 Task: Change curved connector line to dashed dotted.
Action: Mouse moved to (433, 242)
Screenshot: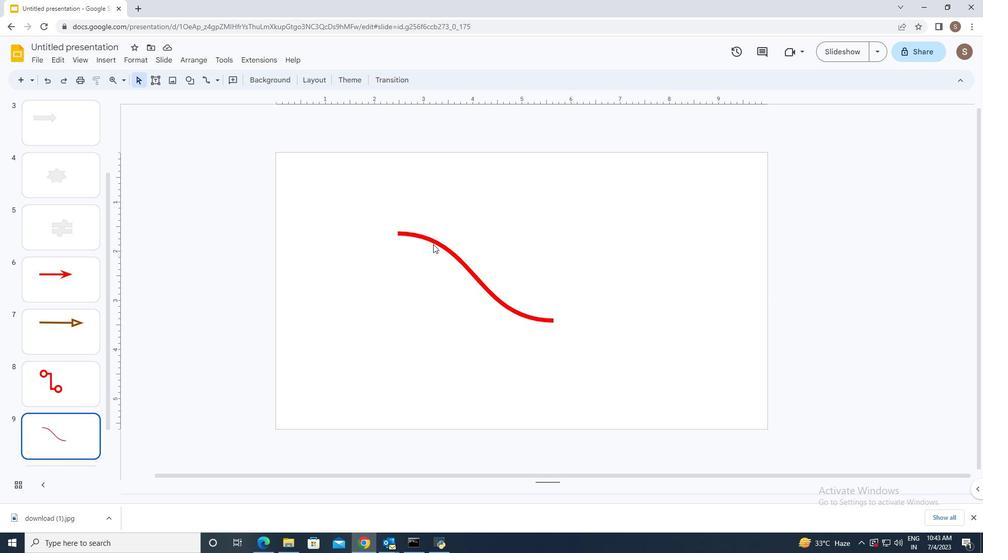 
Action: Mouse pressed left at (433, 242)
Screenshot: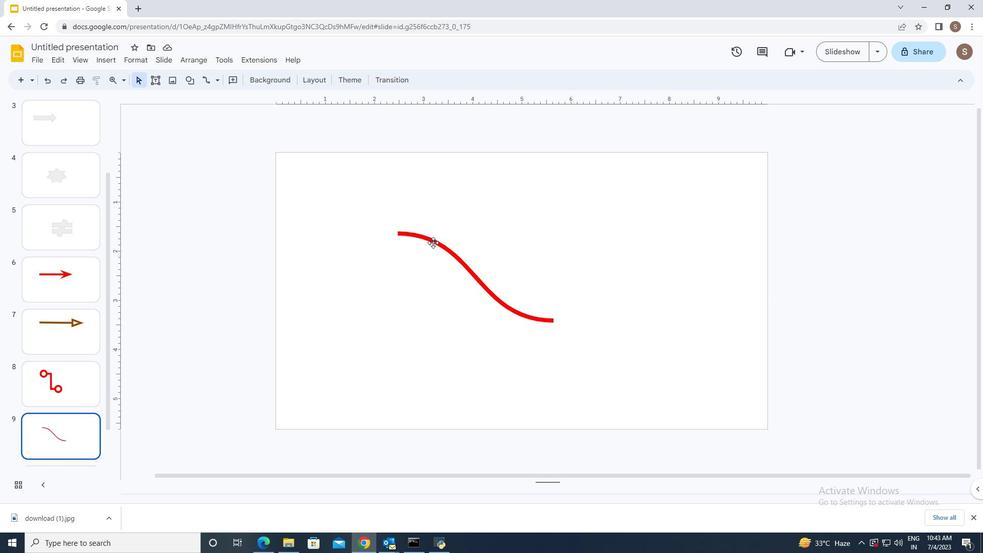 
Action: Mouse moved to (261, 80)
Screenshot: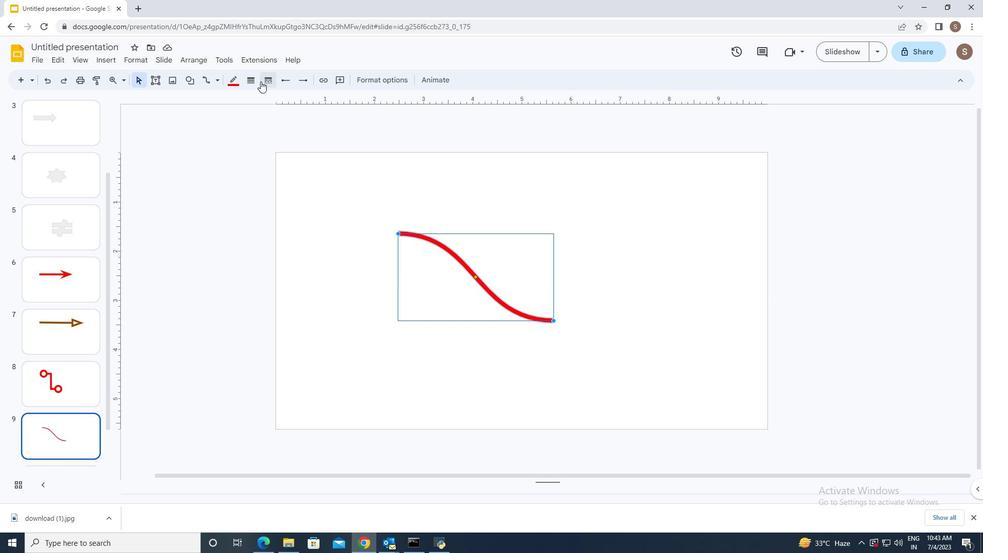 
Action: Mouse pressed left at (261, 80)
Screenshot: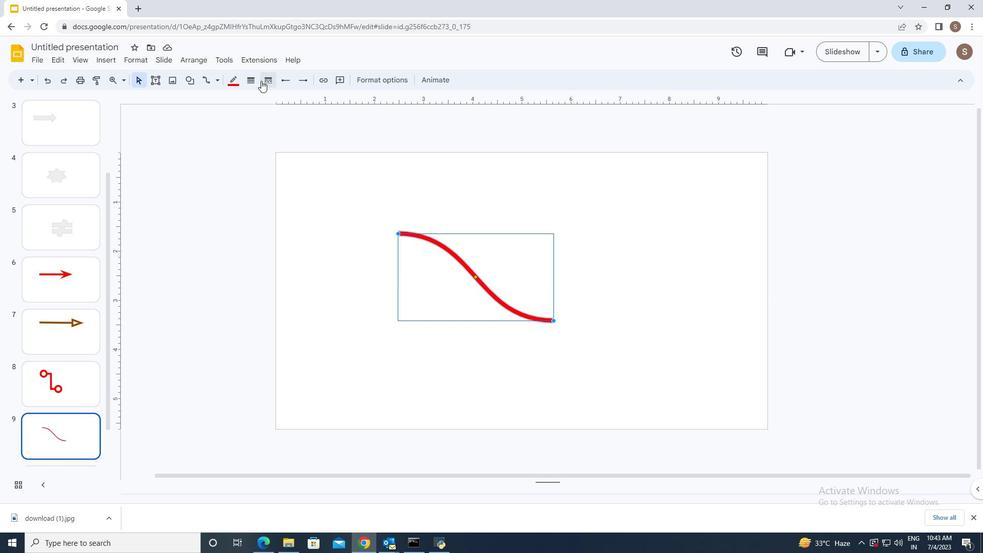 
Action: Mouse moved to (284, 144)
Screenshot: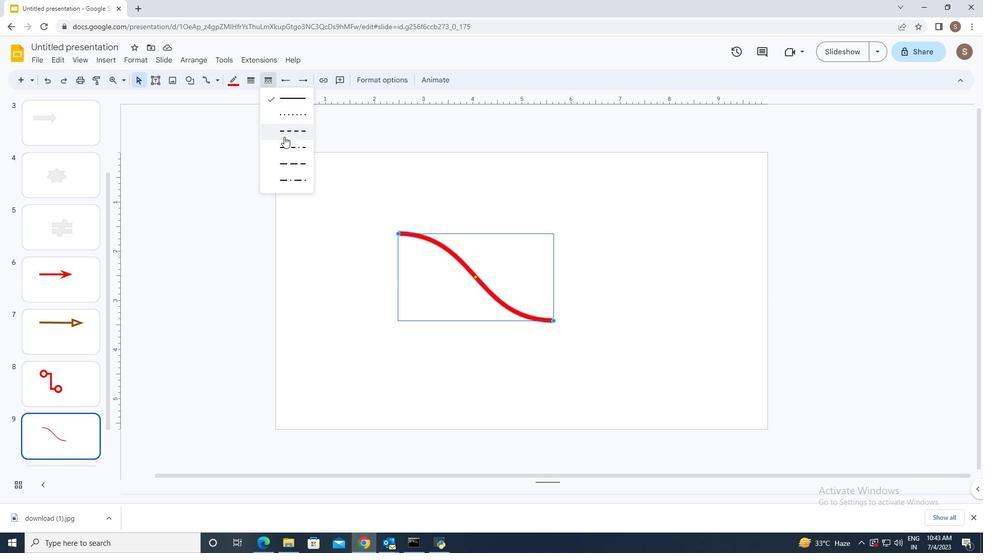 
Action: Mouse pressed left at (284, 144)
Screenshot: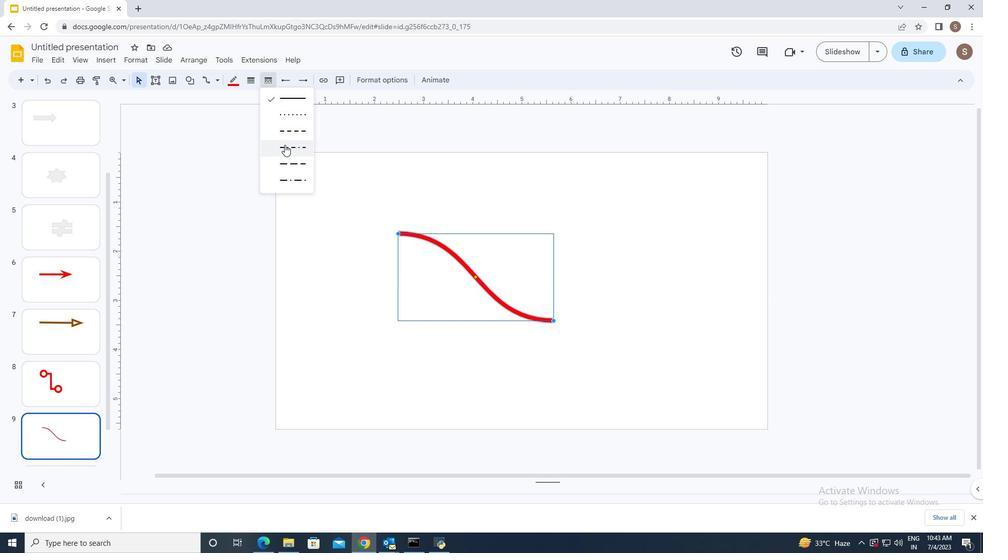 
Action: Mouse moved to (334, 333)
Screenshot: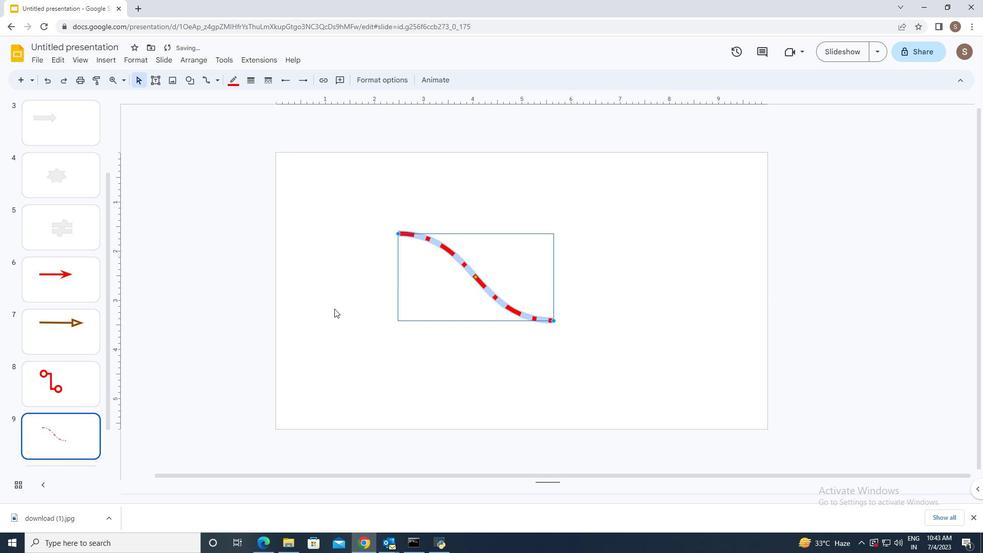 
Action: Mouse pressed left at (334, 333)
Screenshot: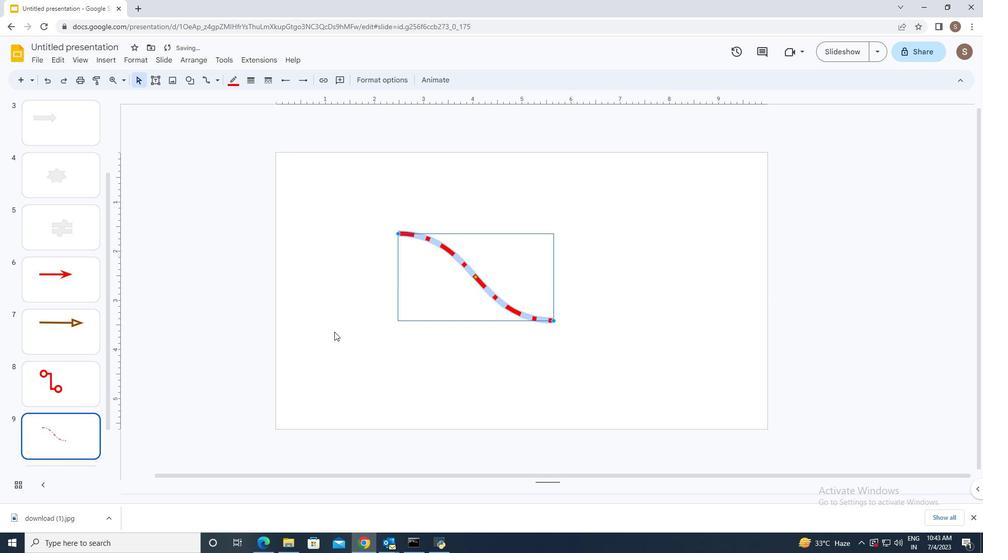 
